 Task: Invite Team Member Softage.1@softage.net to Workspace Event Technology Rentals. Invite Team Member Softage.2@softage.net to Workspace Event Technology Rentals. Invite Team Member Softage.3@softage.net to Workspace Event Technology Rentals. Invite Team Member Softage.4@softage.net to Workspace Event Technology Rentals
Action: Mouse moved to (966, 120)
Screenshot: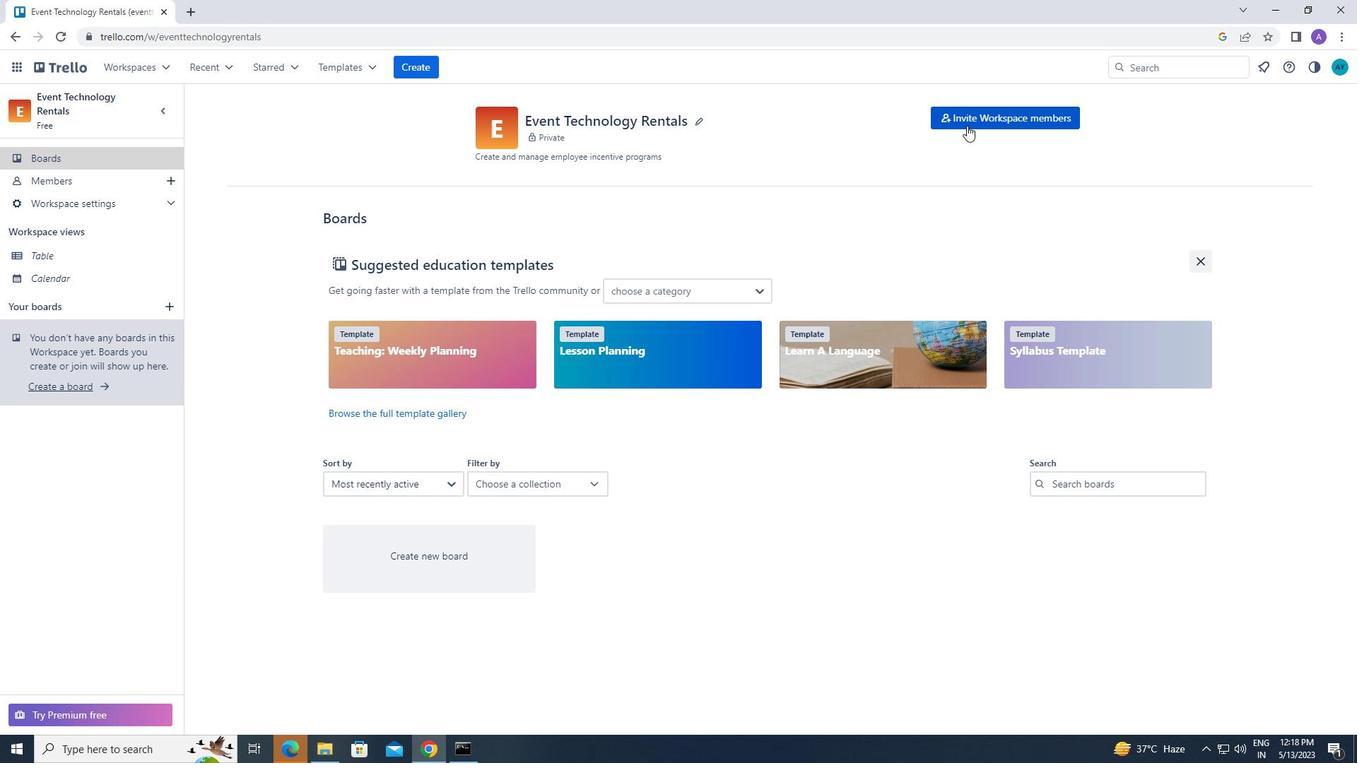 
Action: Mouse pressed left at (966, 120)
Screenshot: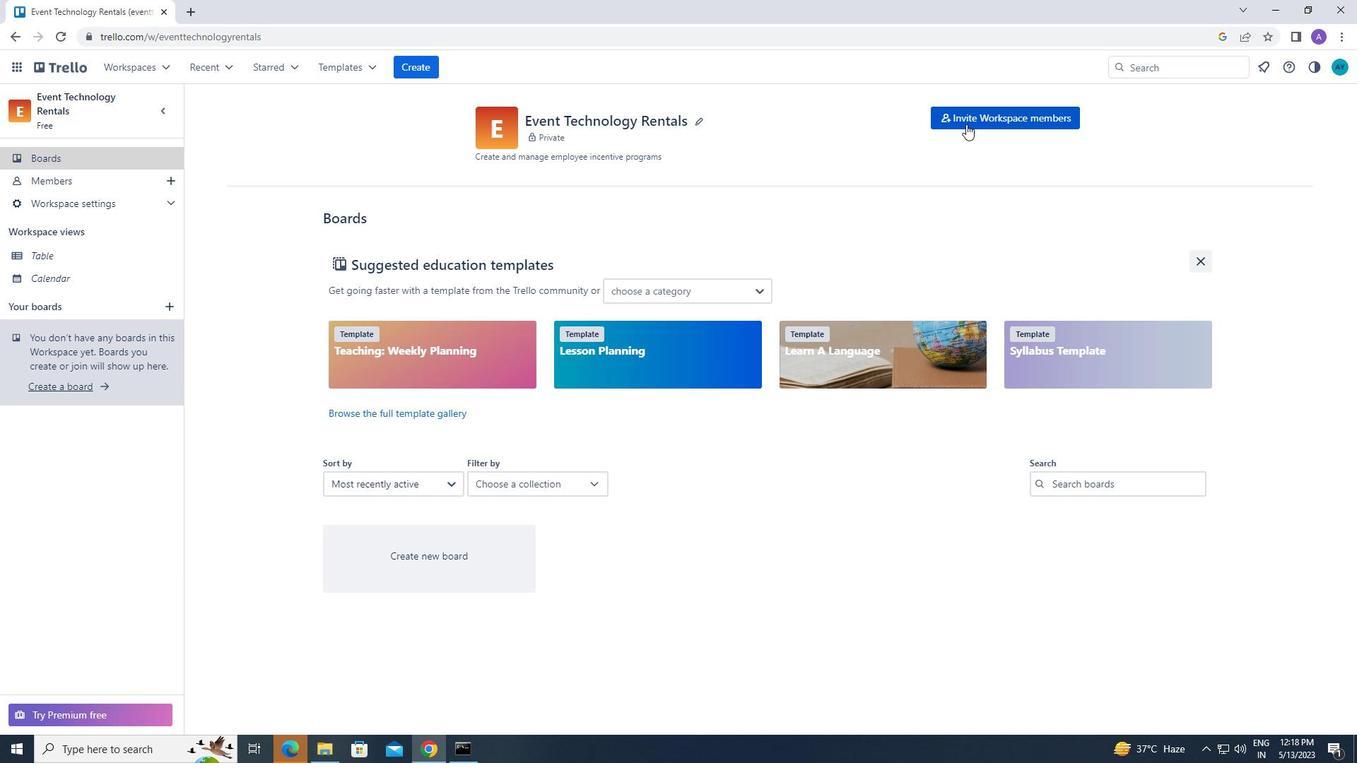
Action: Mouse moved to (677, 387)
Screenshot: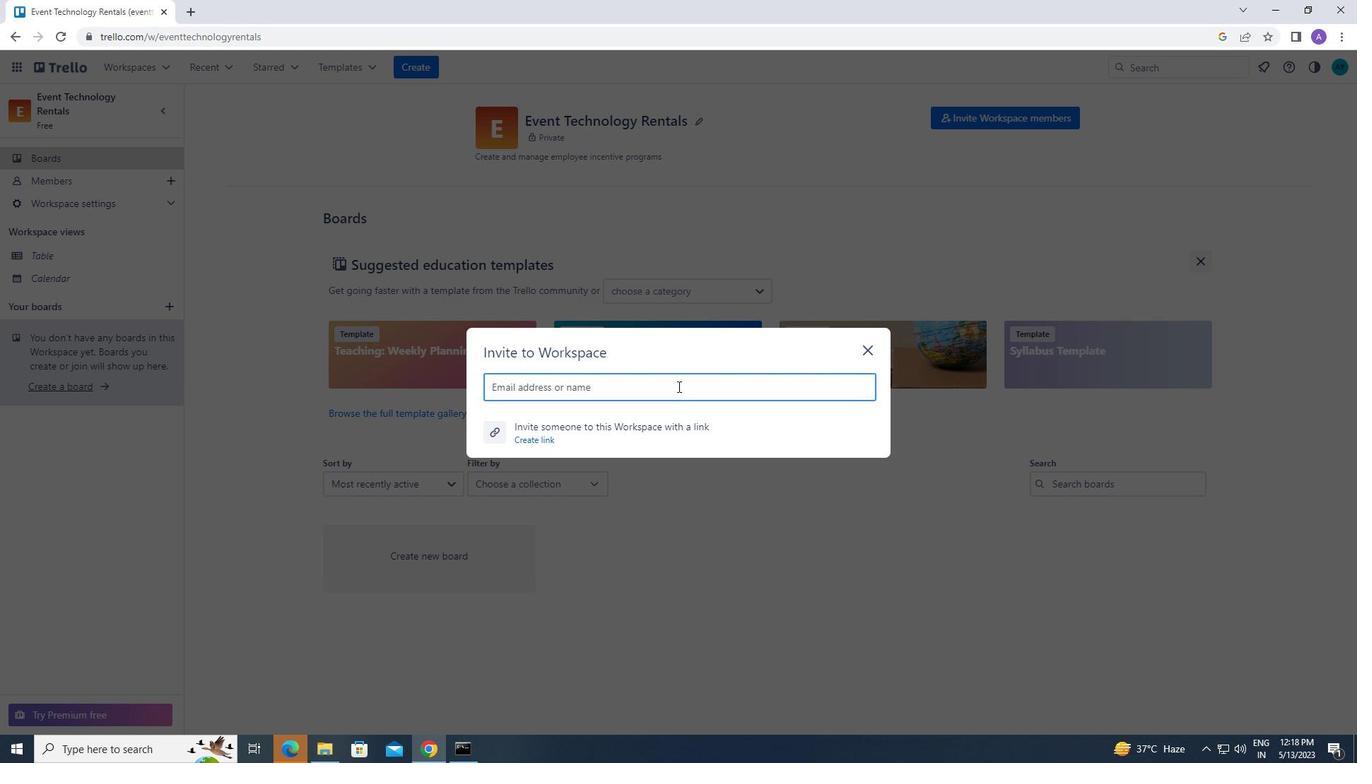
Action: Mouse pressed left at (677, 387)
Screenshot: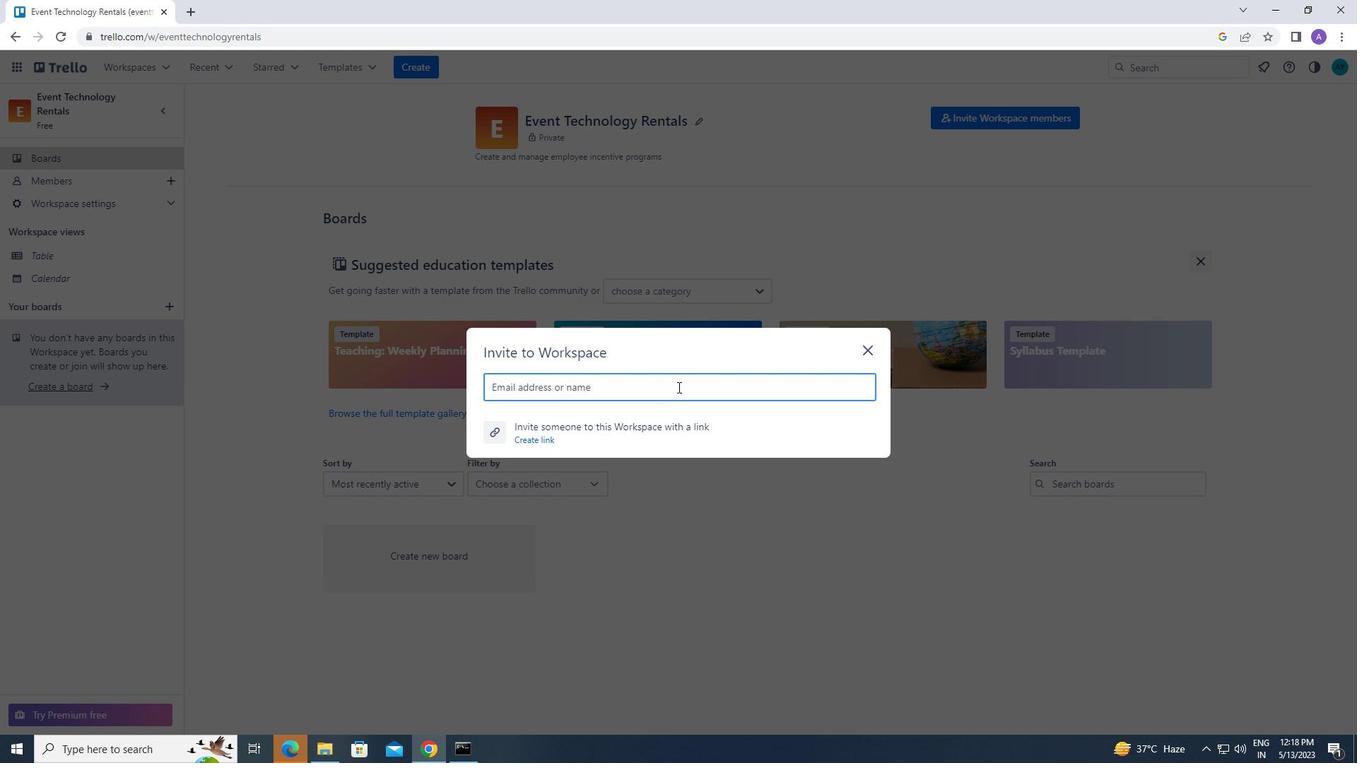 
Action: Key pressed <Key.caps_lock><Key.caps_lock>s<Key.caps_lock>oftage.1<Key.shift_r><Key.shift_r><Key.shift_r>@softage.net
Screenshot: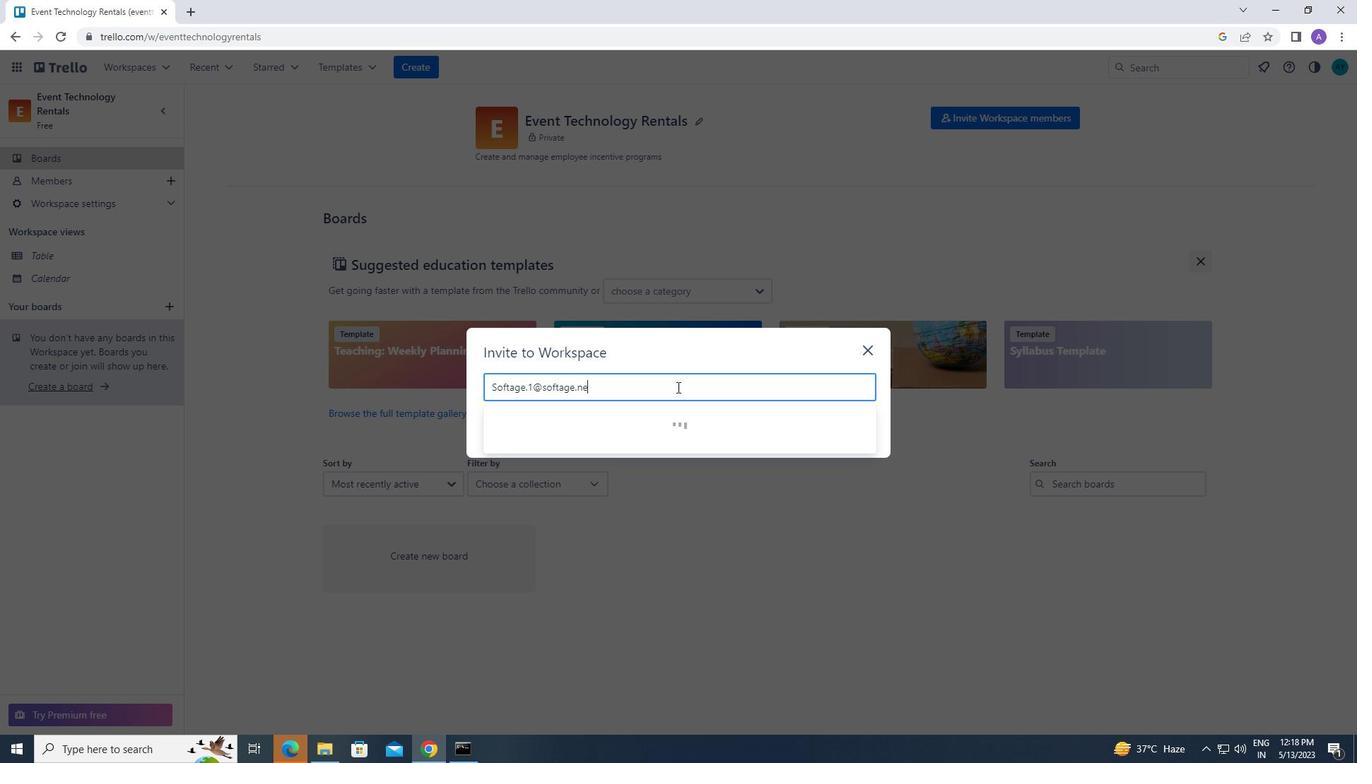 
Action: Mouse moved to (594, 428)
Screenshot: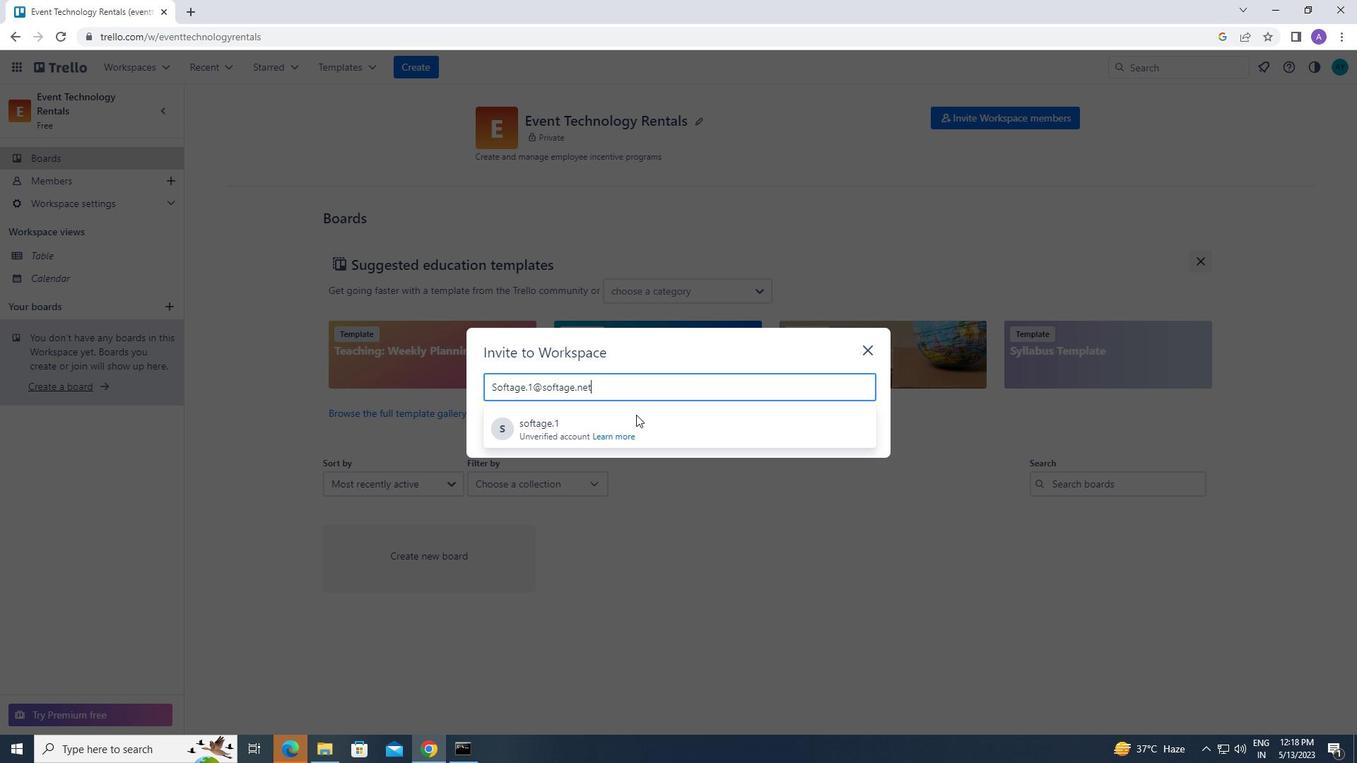 
Action: Mouse pressed left at (594, 428)
Screenshot: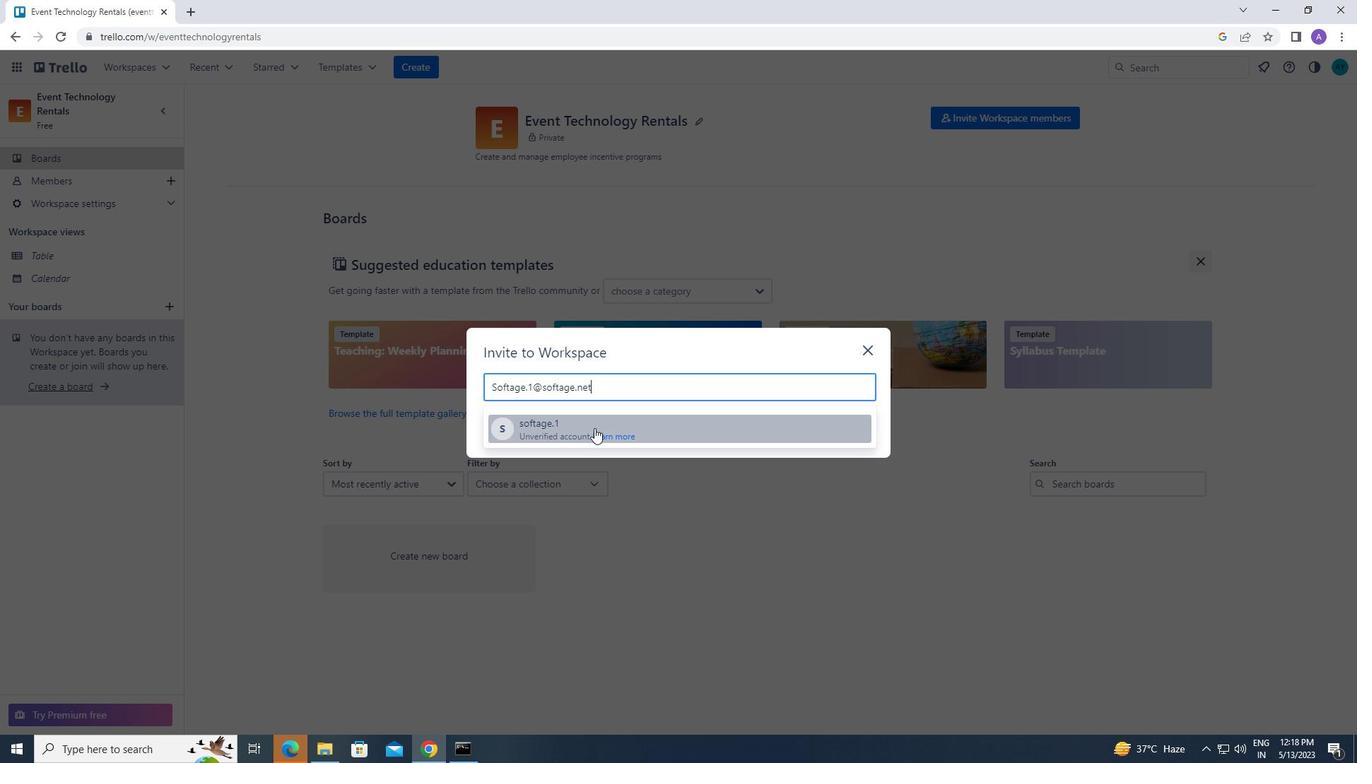 
Action: Mouse moved to (603, 350)
Screenshot: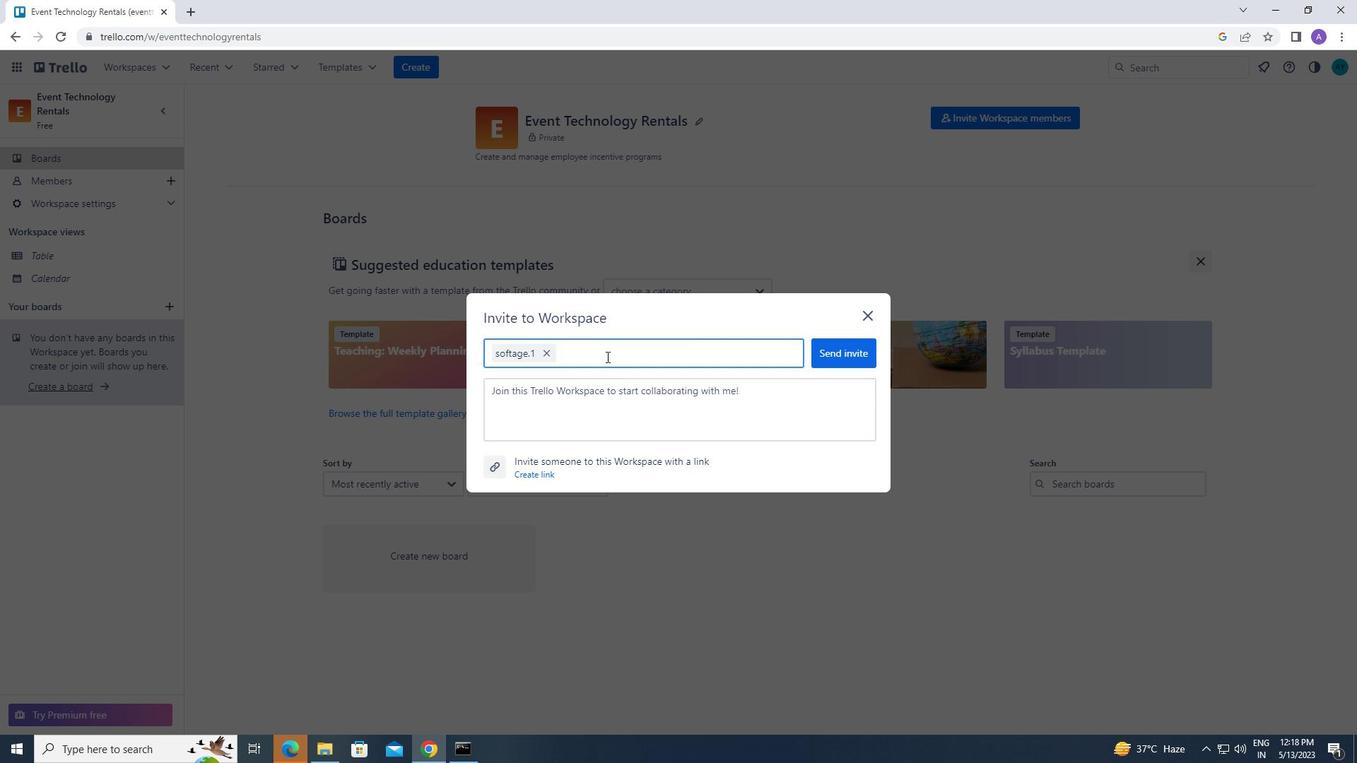 
Action: Mouse pressed left at (603, 350)
Screenshot: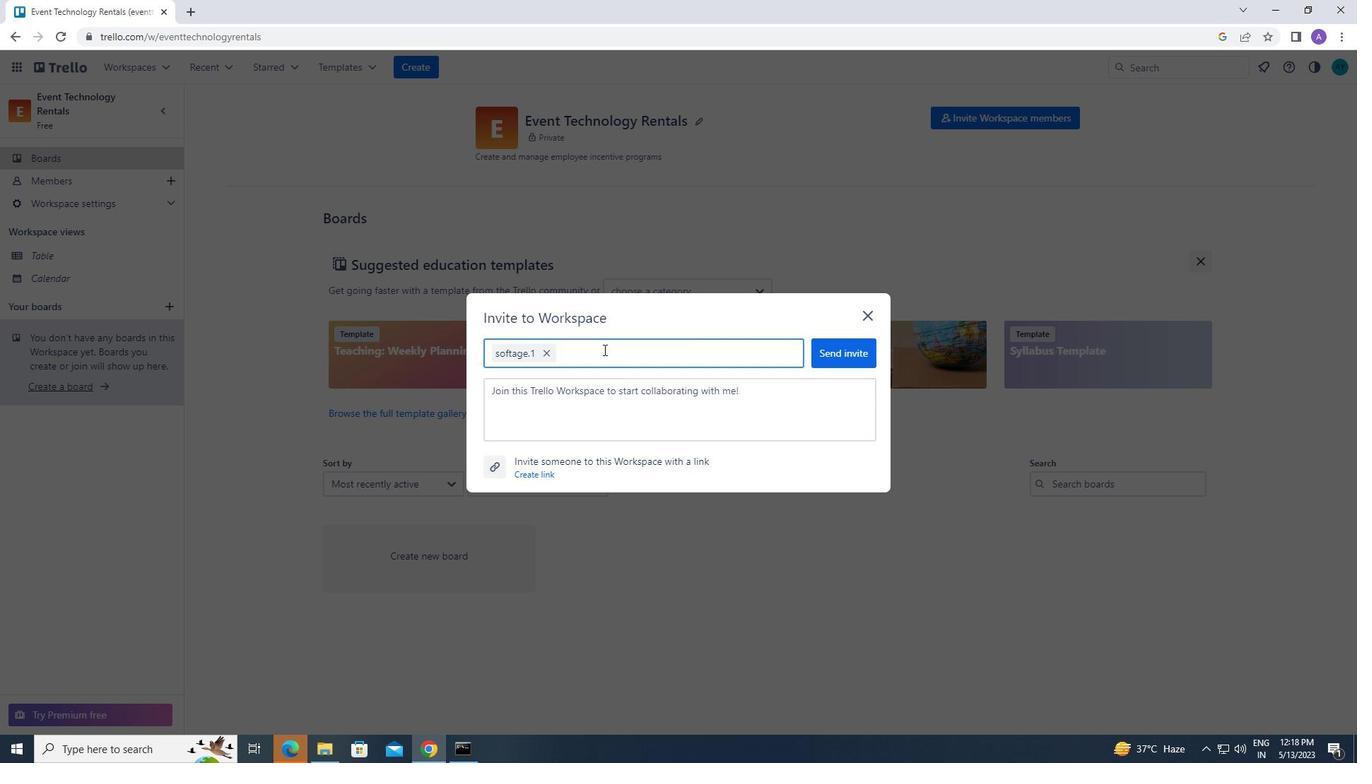 
Action: Key pressed <Key.caps_lock>s<Key.caps_lock>oftage.2<Key.shift_r>@
Screenshot: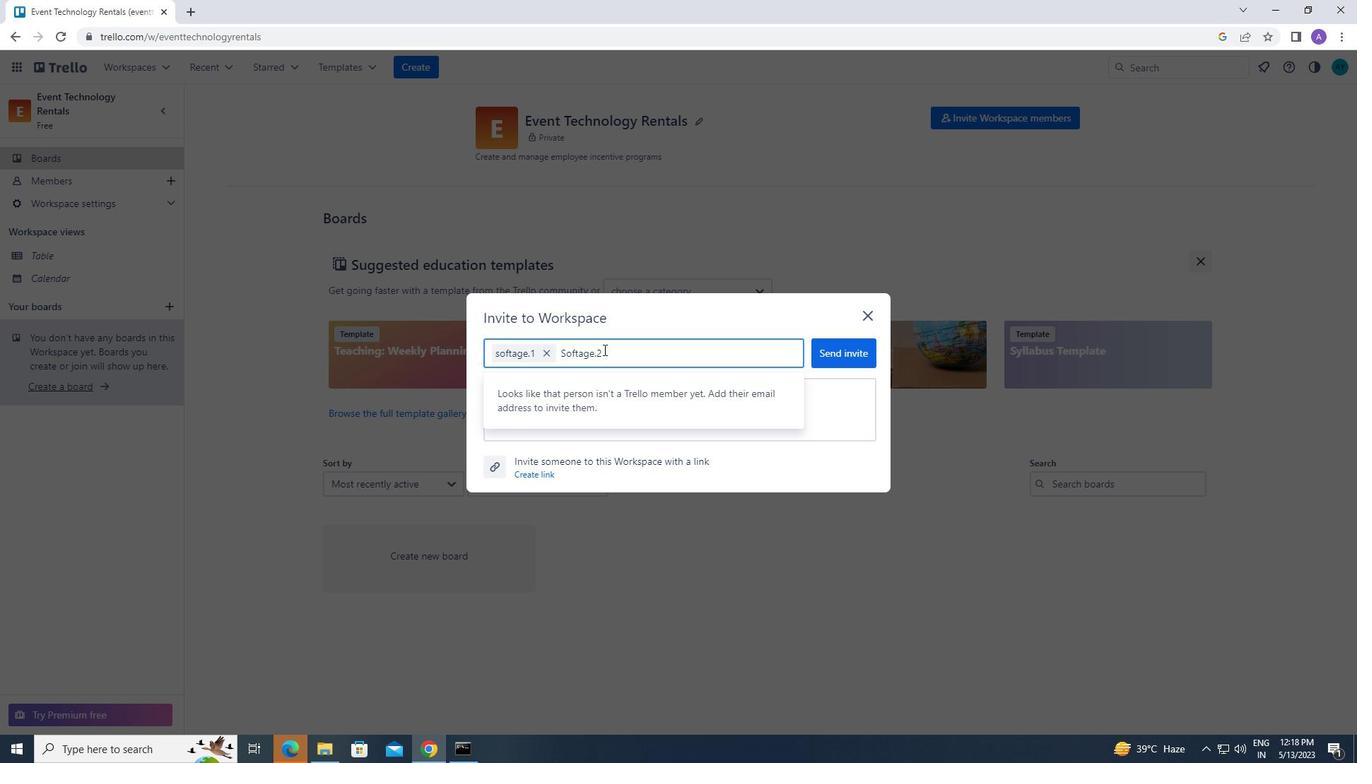 
Action: Mouse moved to (689, 326)
Screenshot: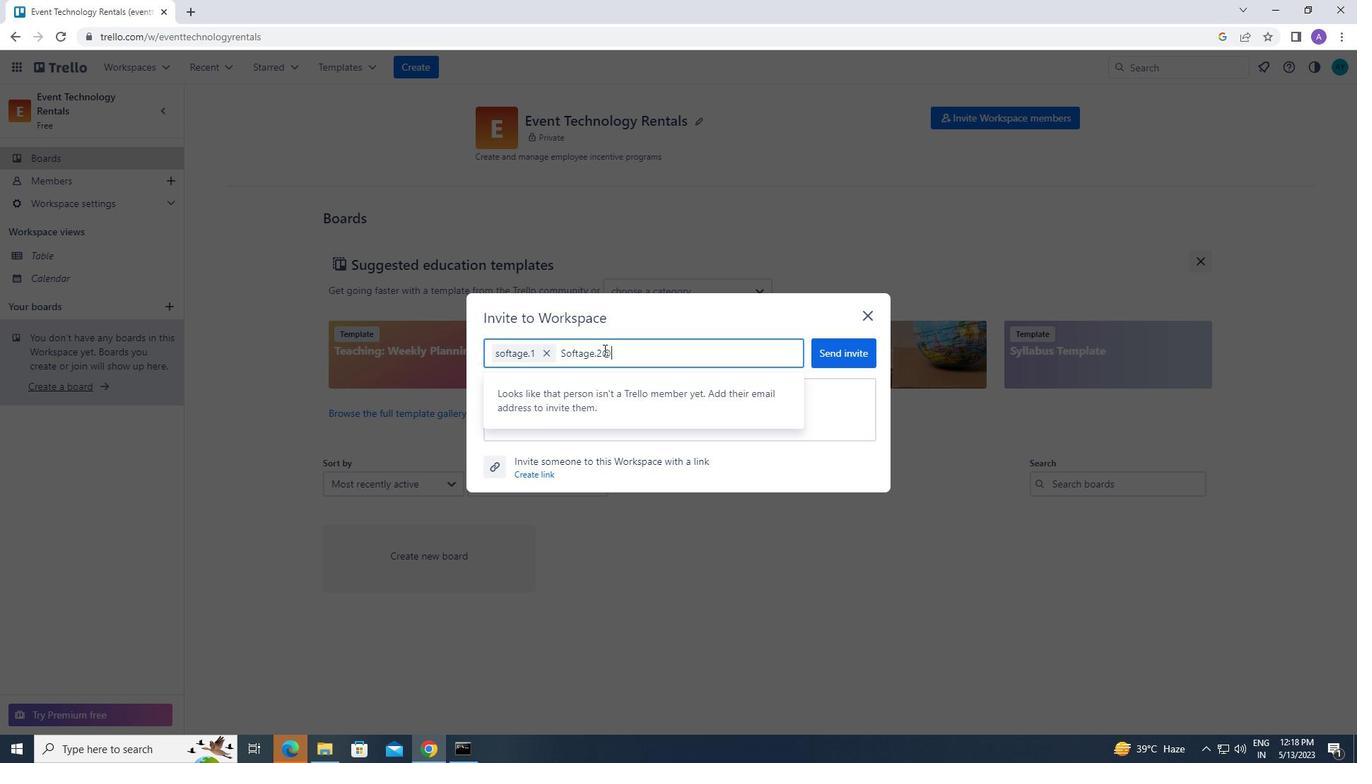 
Action: Key pressed softage.net
Screenshot: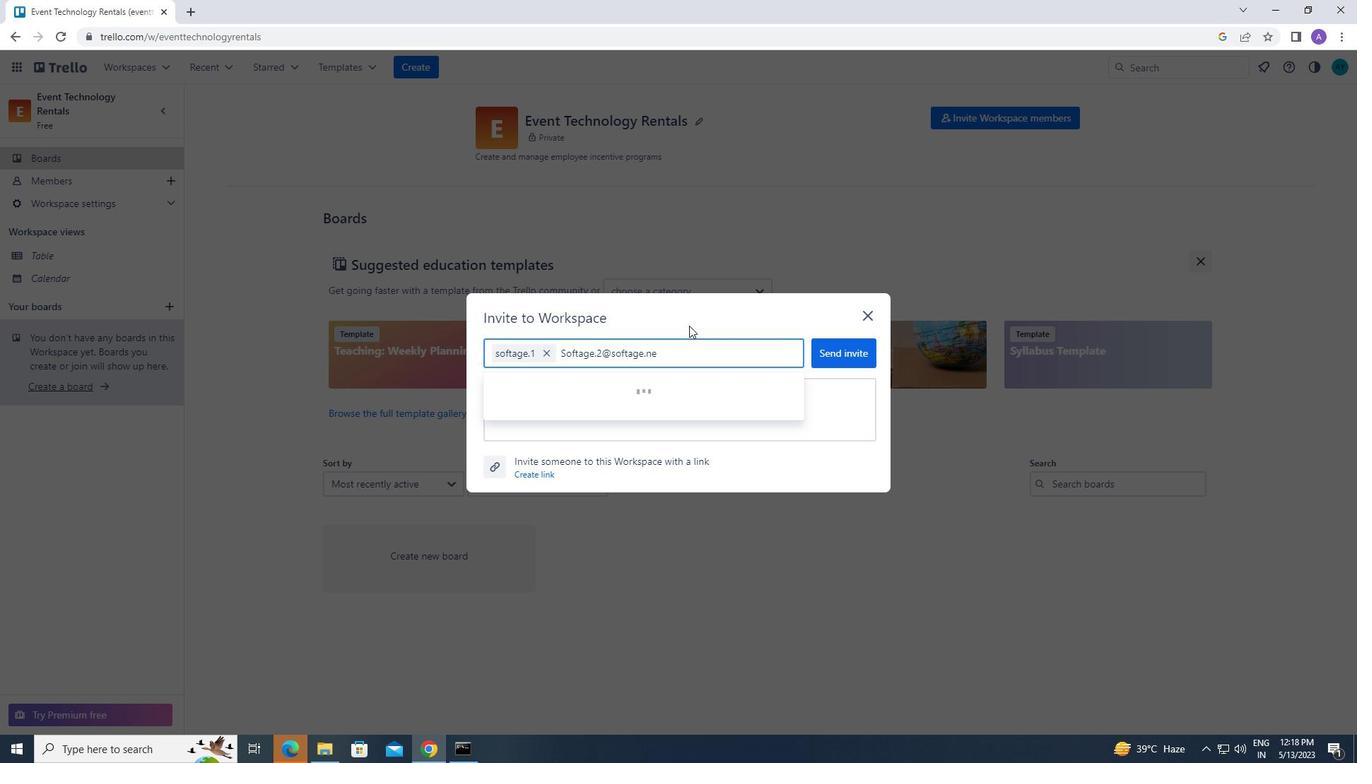 
Action: Mouse moved to (564, 393)
Screenshot: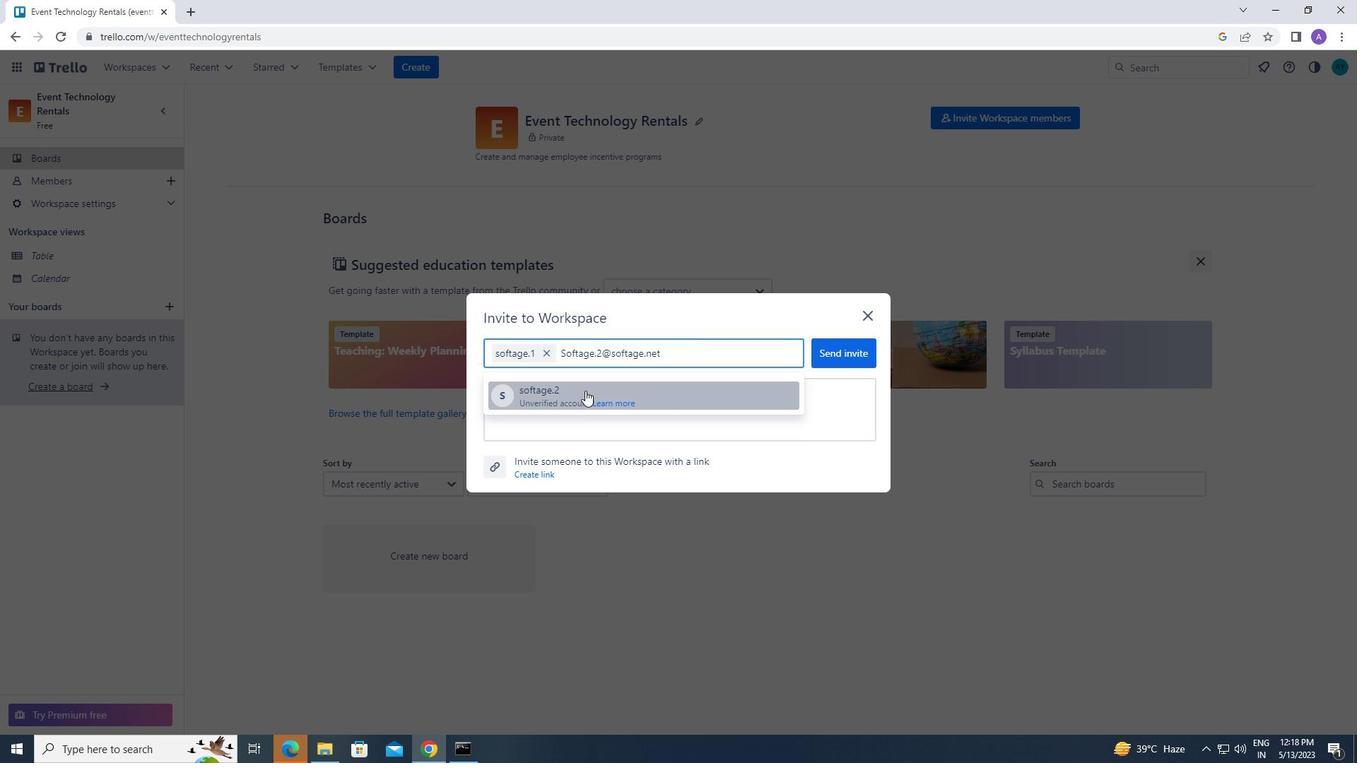 
Action: Mouse pressed left at (564, 393)
Screenshot: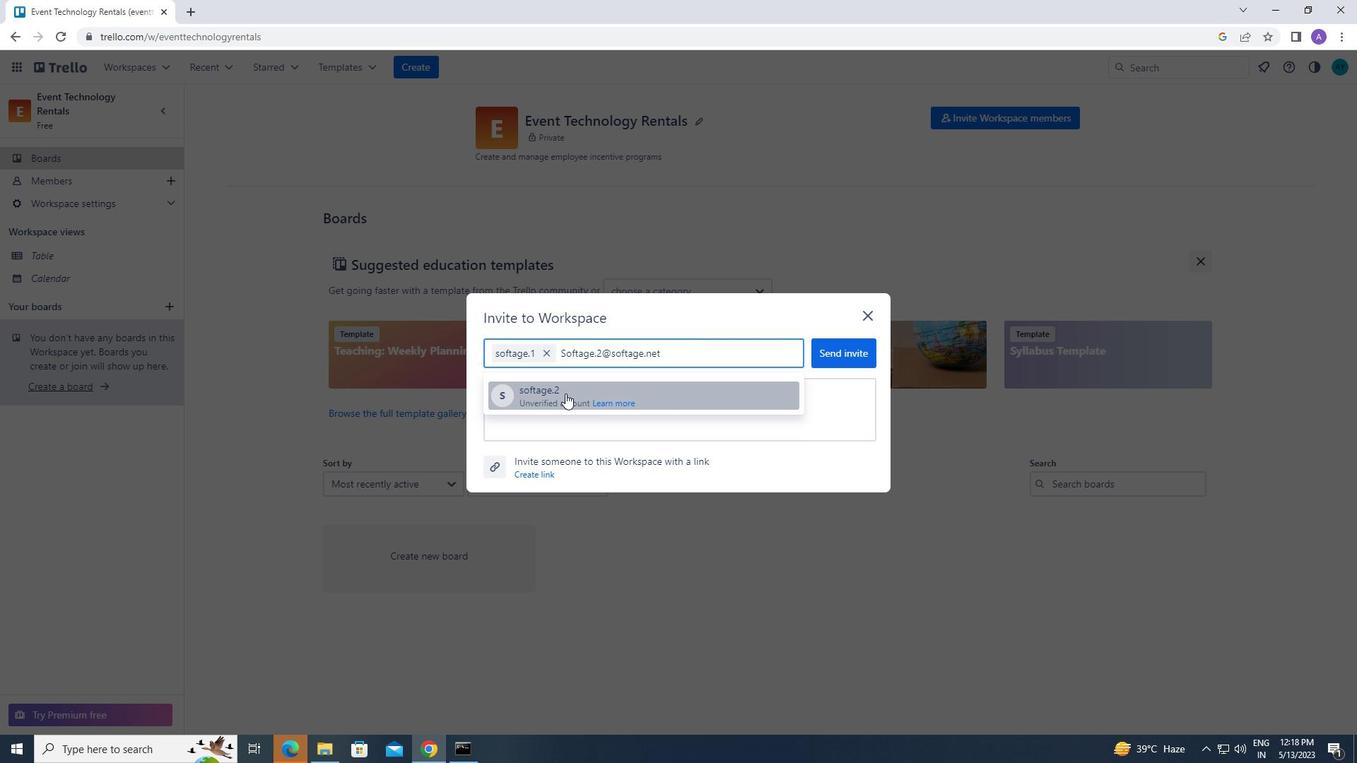 
Action: Mouse moved to (671, 355)
Screenshot: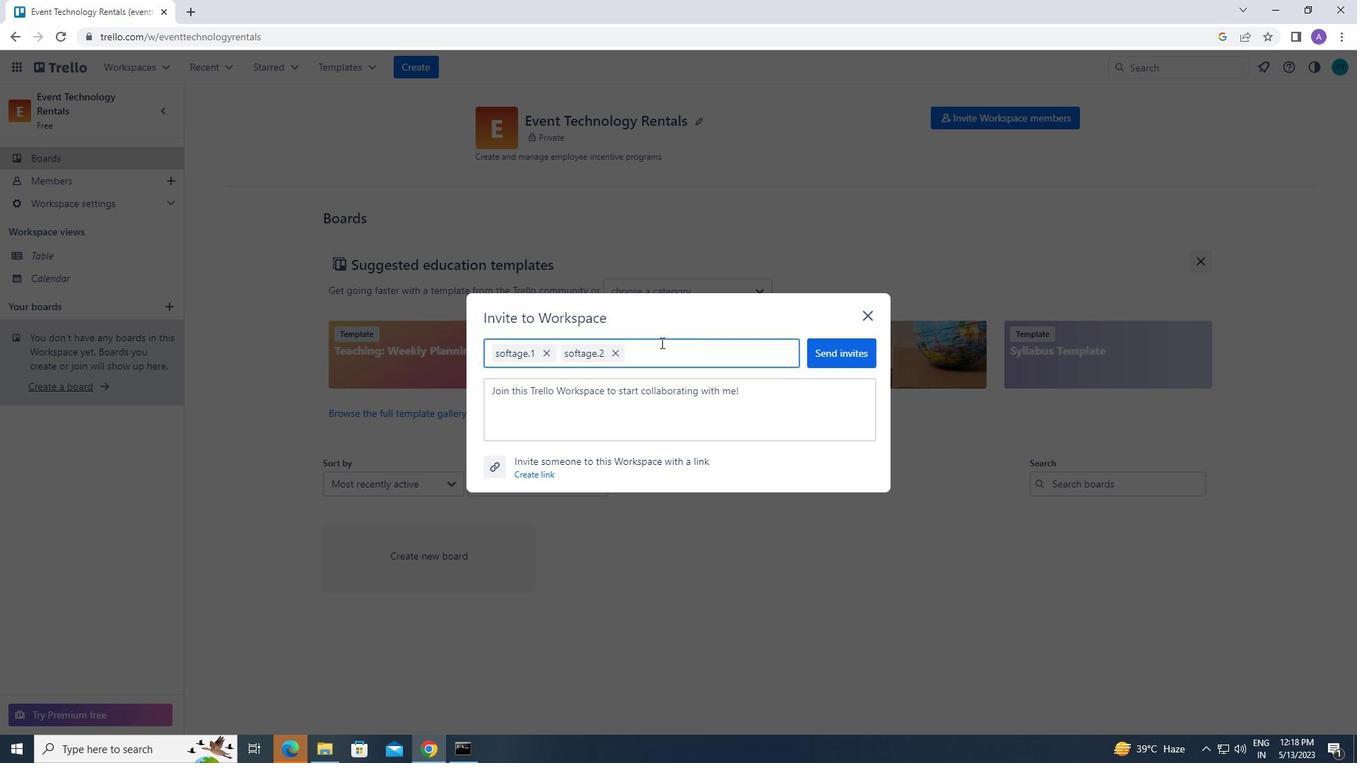 
Action: Key pressed <Key.caps_lock>s<Key.caps_lock>oftage.3<Key.shift_r>@
Screenshot: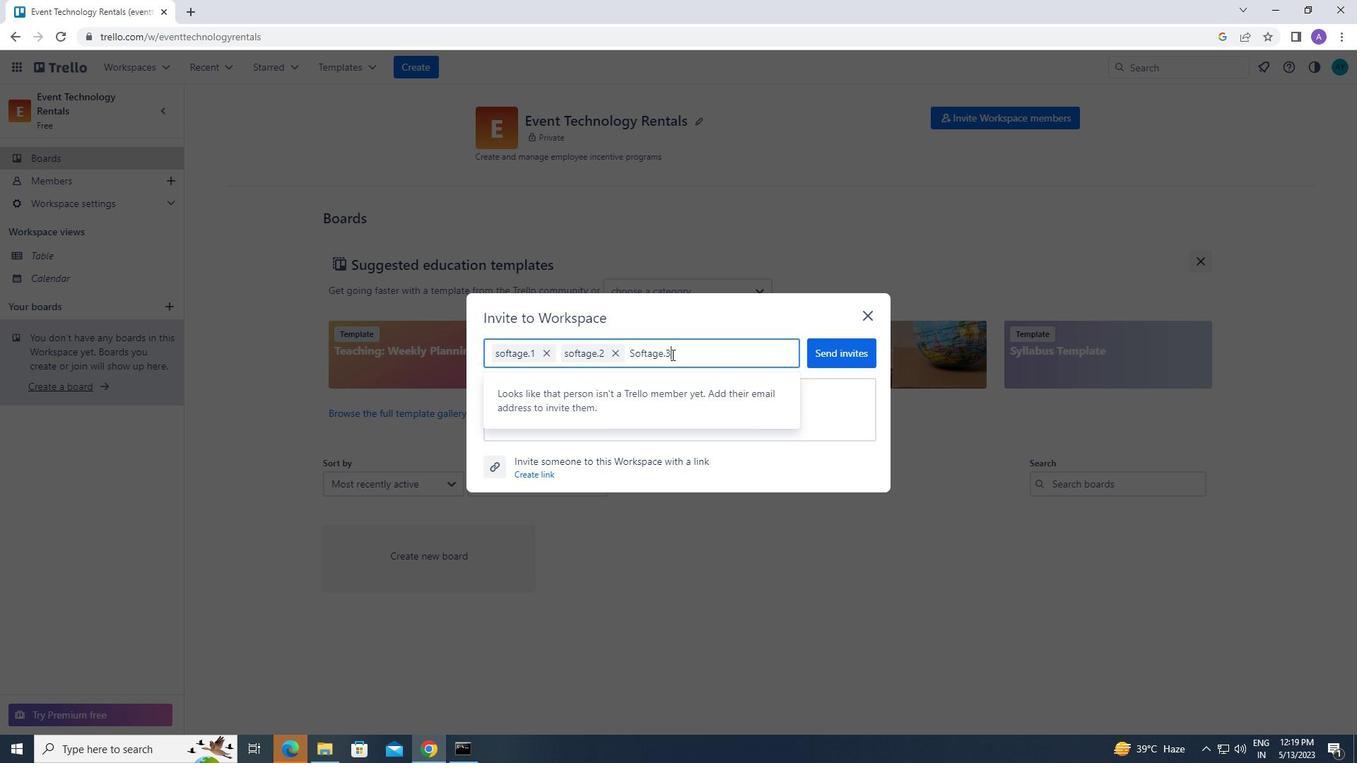 
Action: Mouse moved to (691, 408)
Screenshot: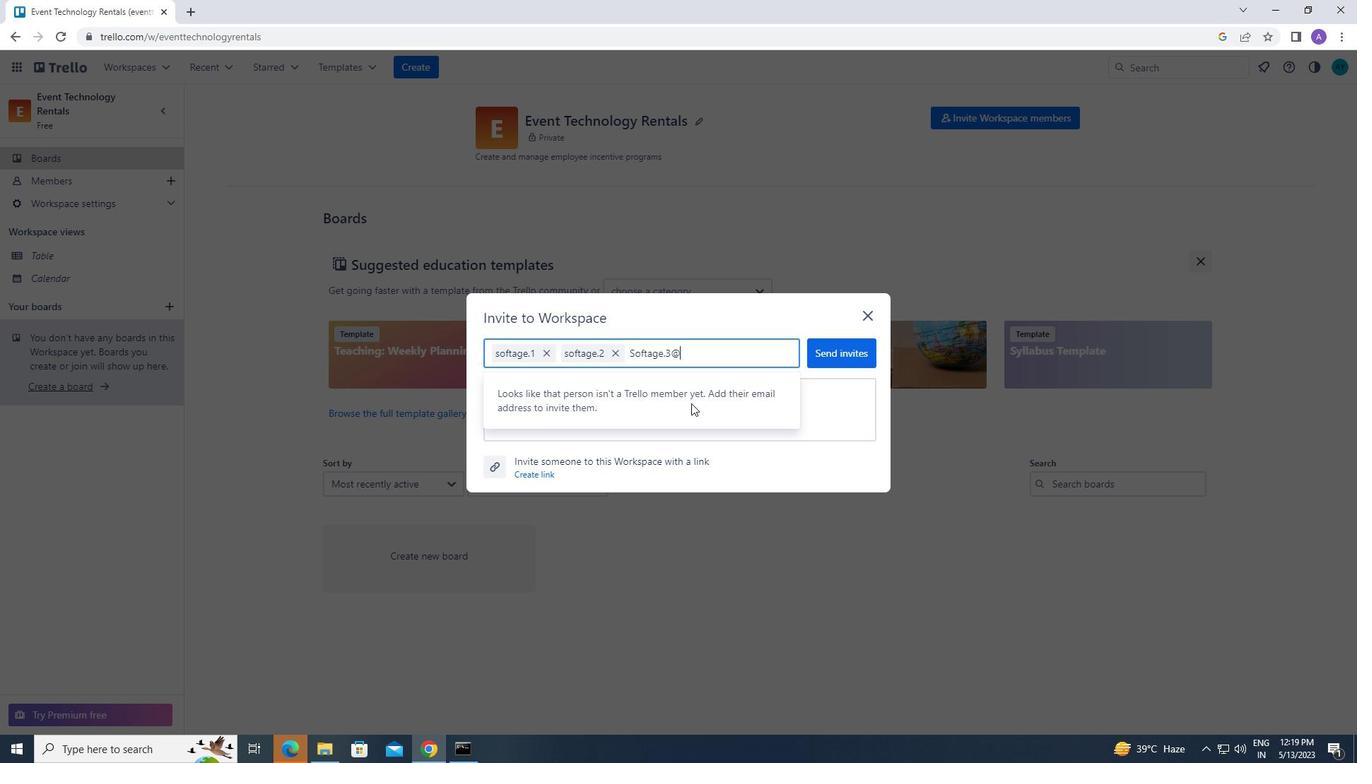 
Action: Key pressed softage.net
Screenshot: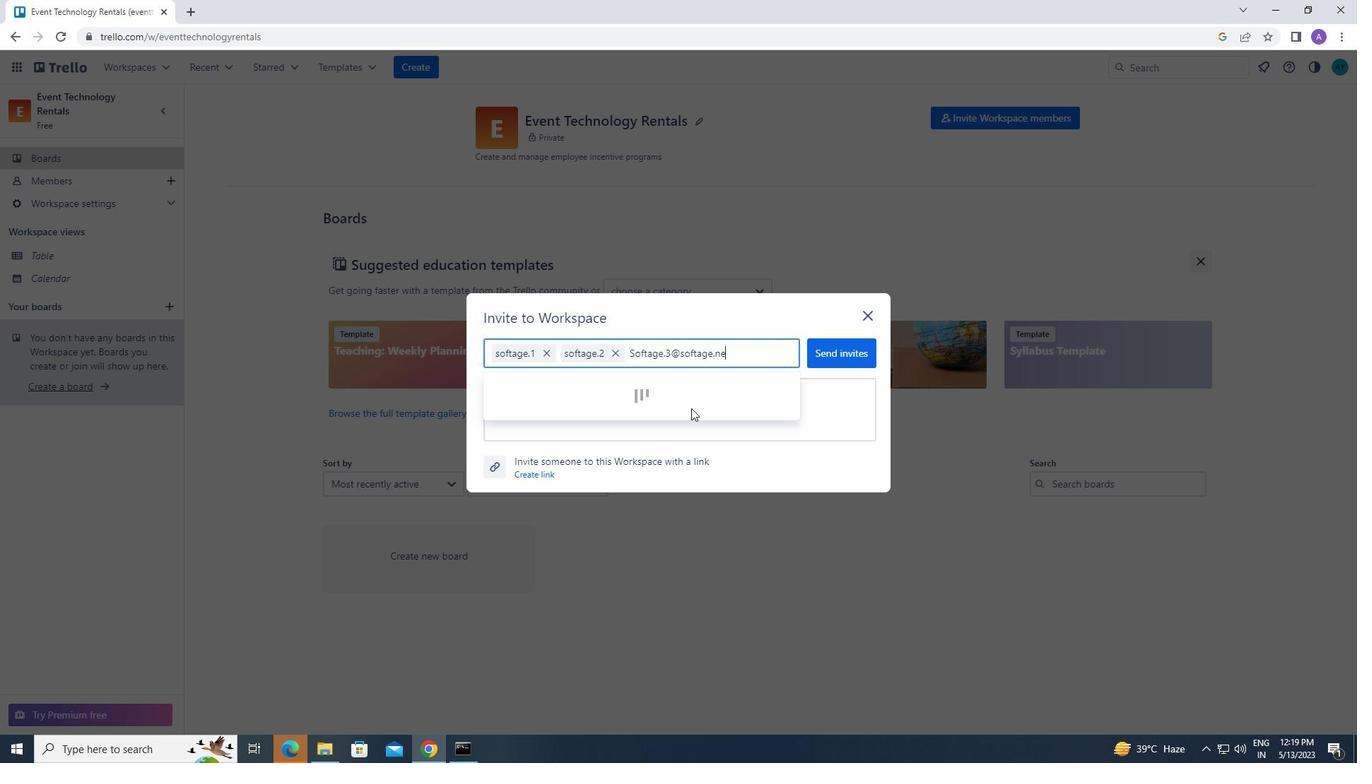 
Action: Mouse moved to (627, 387)
Screenshot: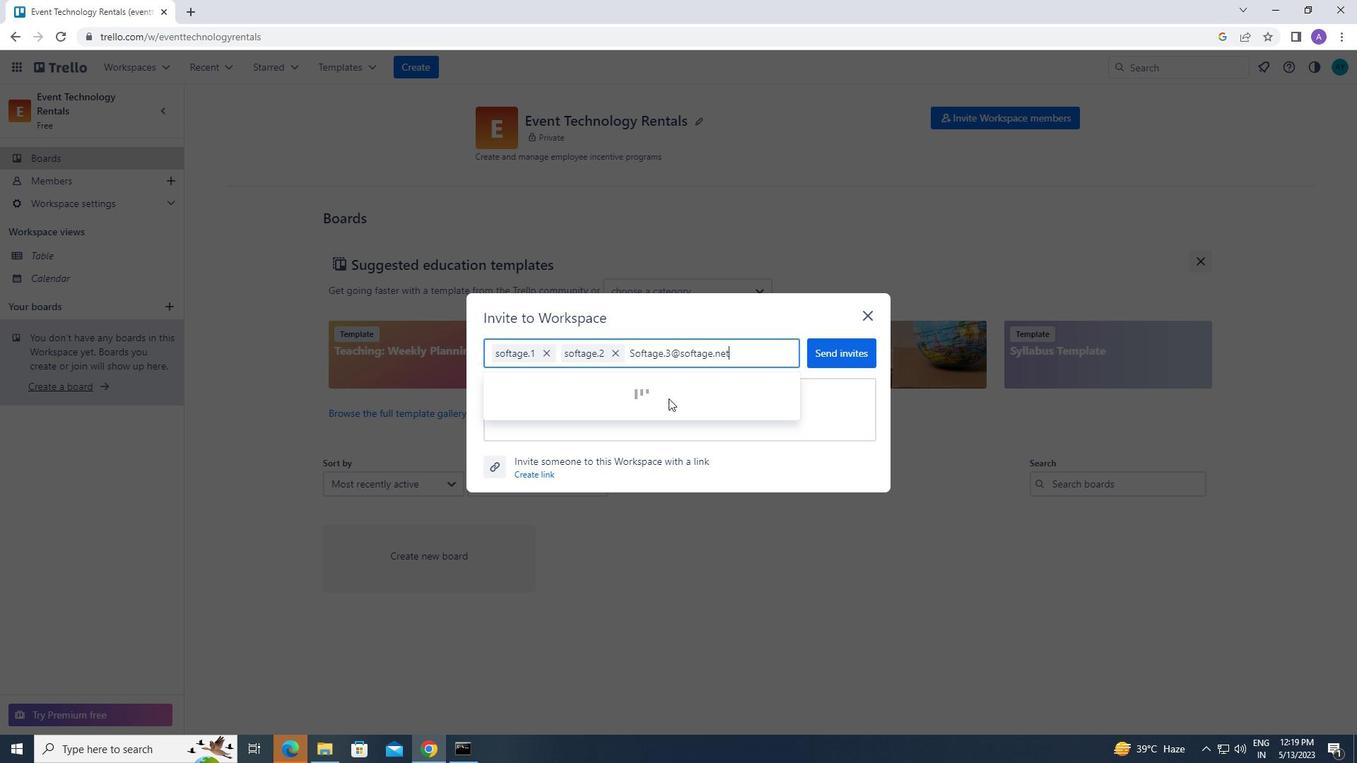 
Action: Mouse pressed left at (627, 387)
Screenshot: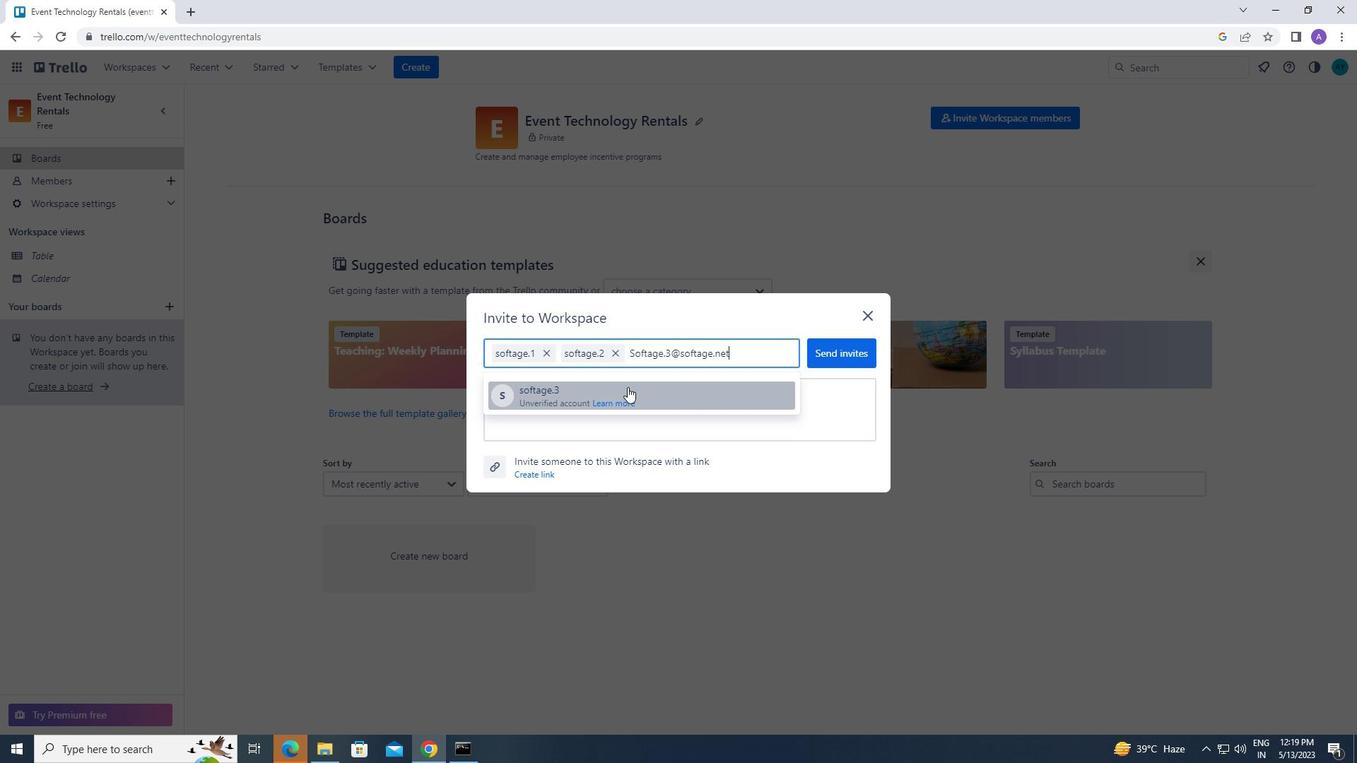 
Action: Mouse moved to (719, 337)
Screenshot: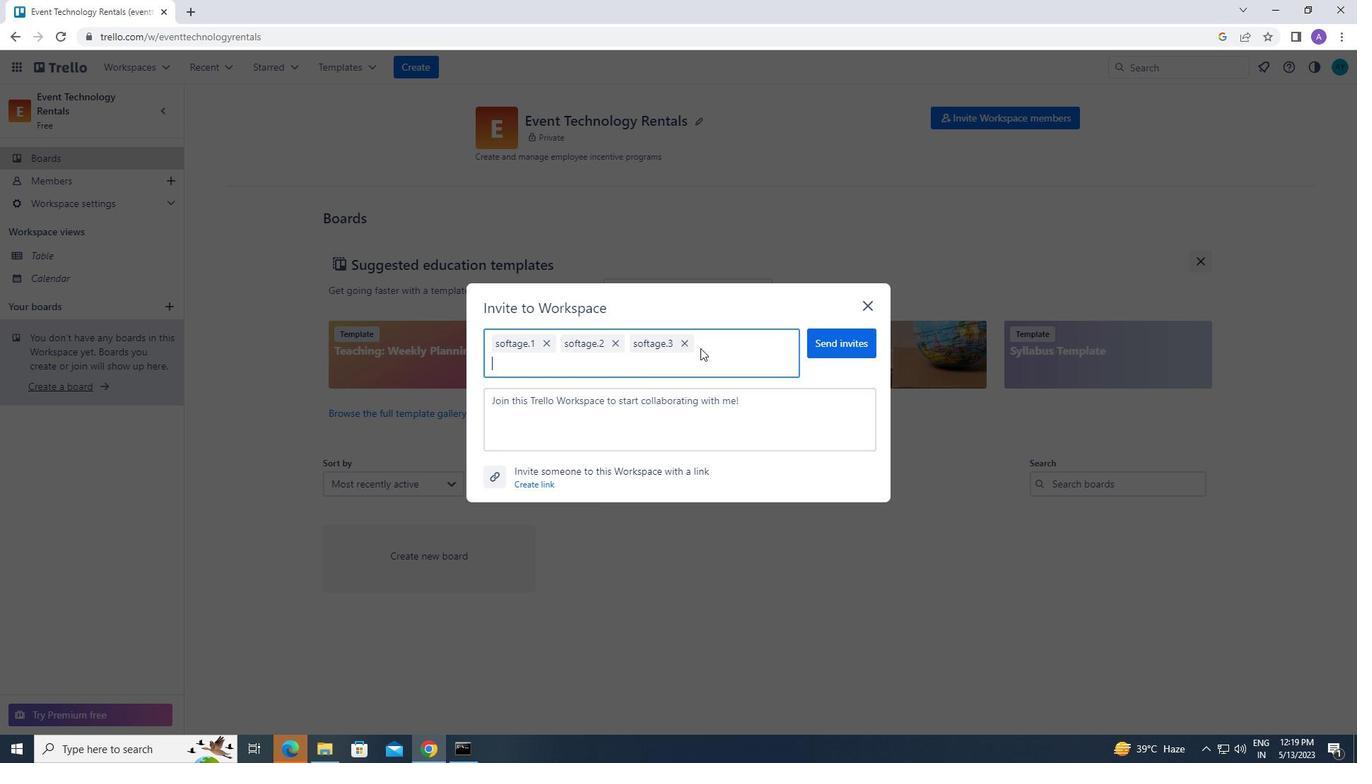 
Action: Key pressed <Key.caps_lock>s<Key.caps_lock>oftage.4<Key.shift_r><Key.shift_r><Key.shift_r><Key.shift_r>@softage.net
Screenshot: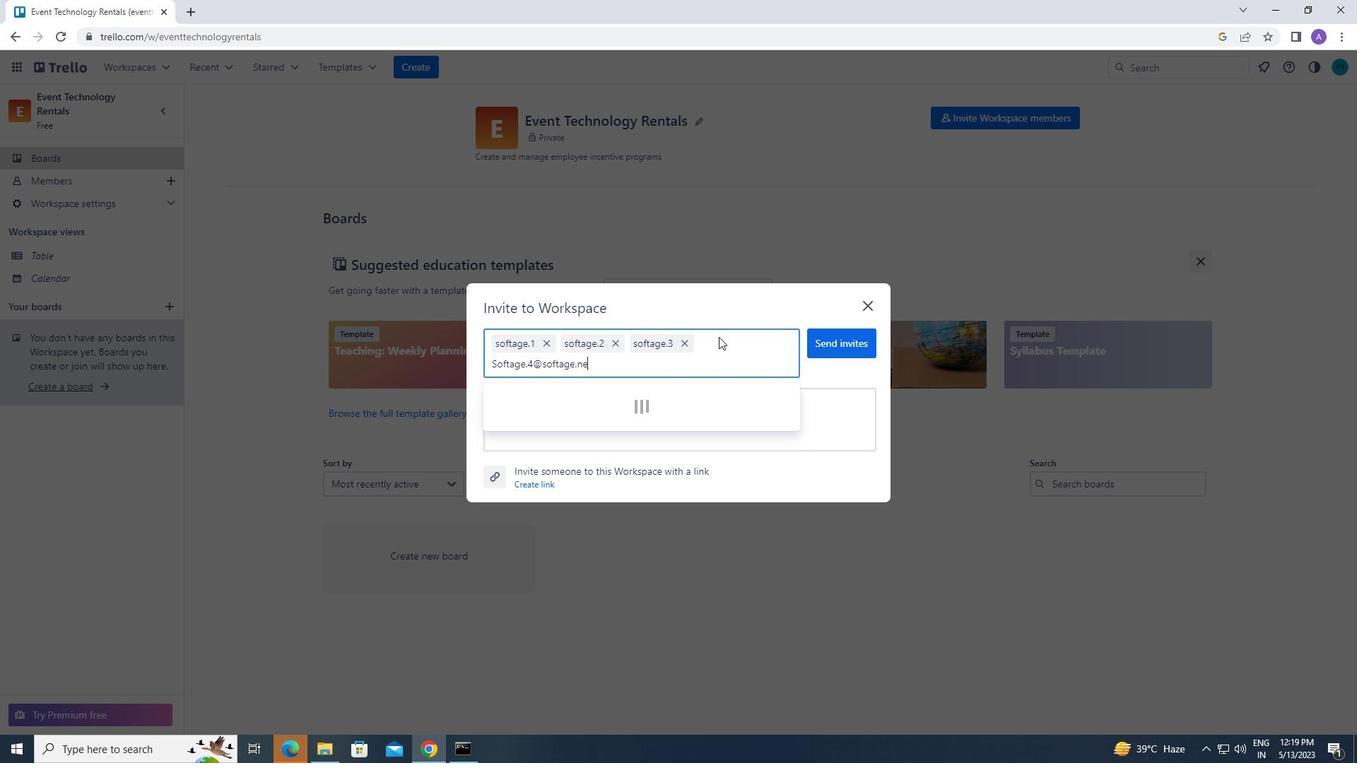 
Action: Mouse moved to (601, 405)
Screenshot: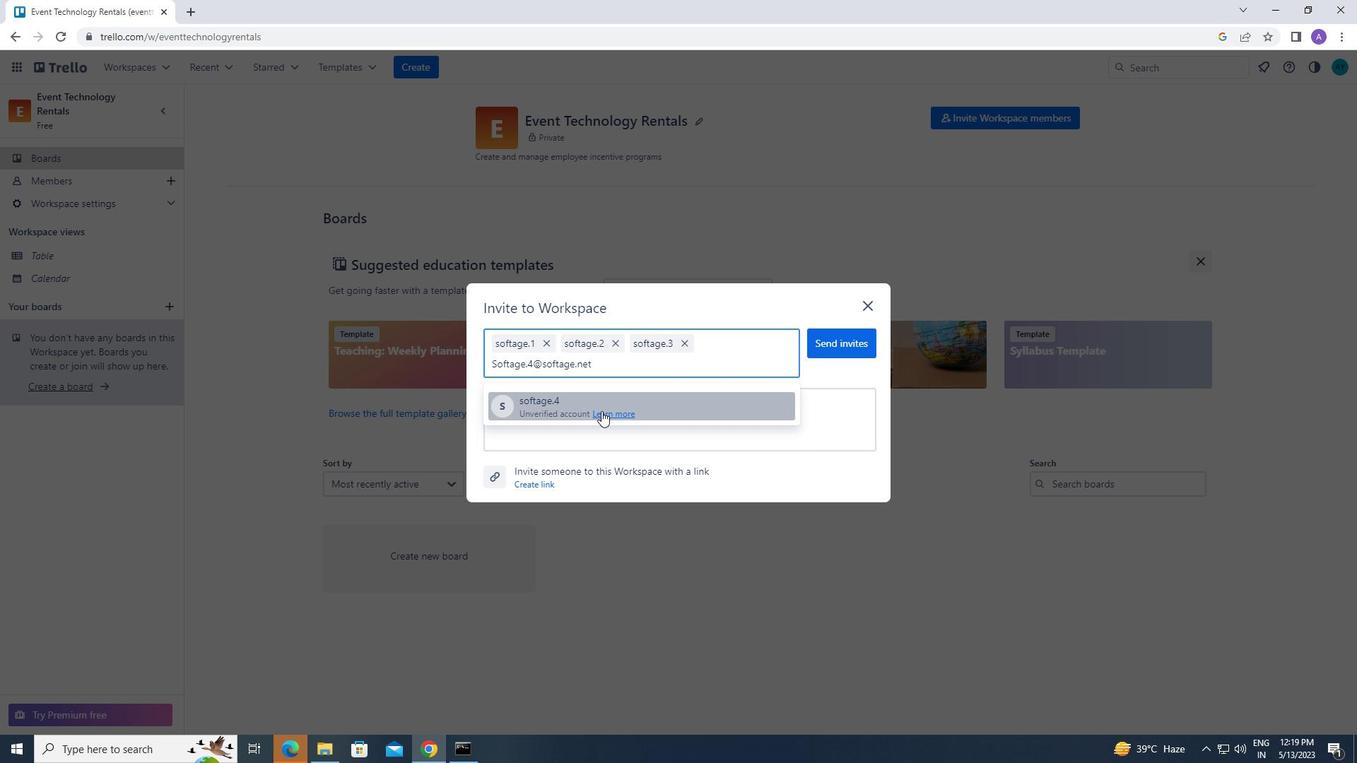 
Action: Mouse pressed left at (601, 405)
Screenshot: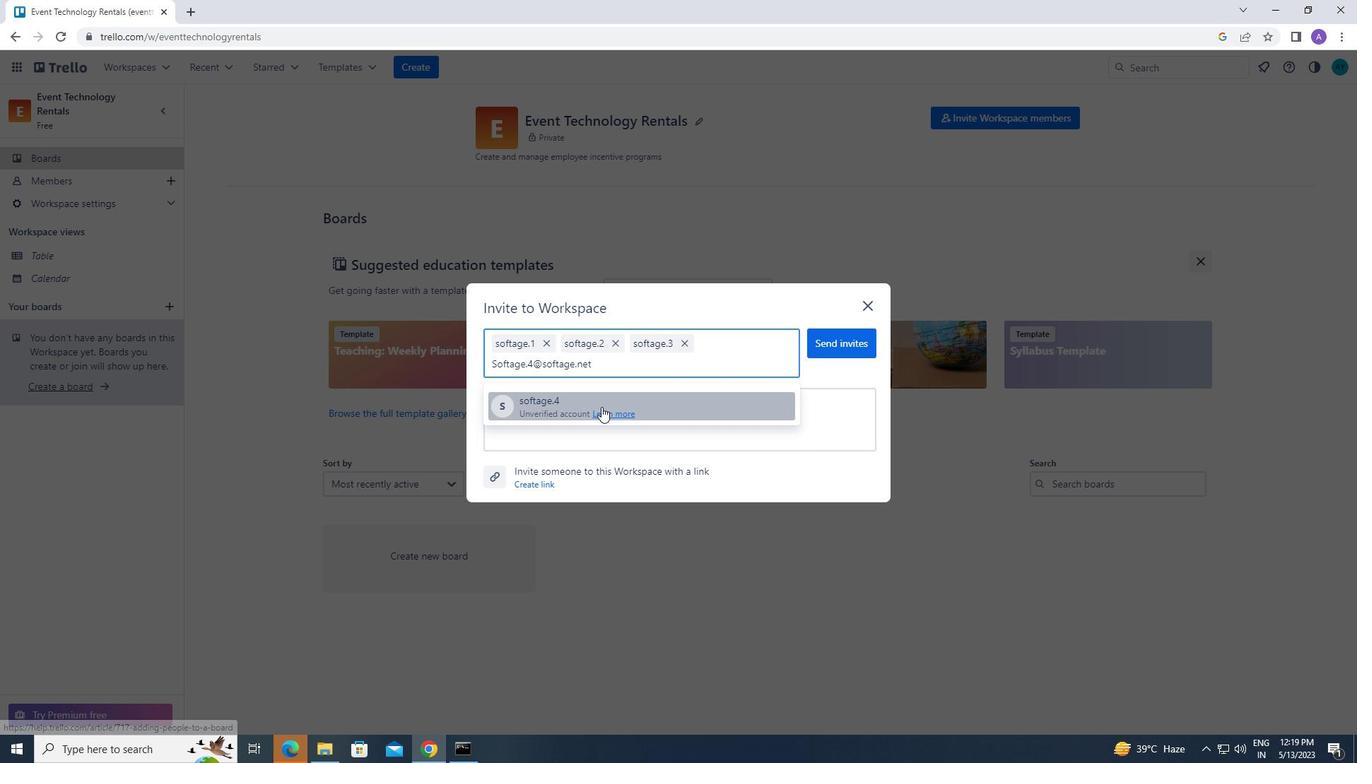 
Action: Mouse moved to (825, 345)
Screenshot: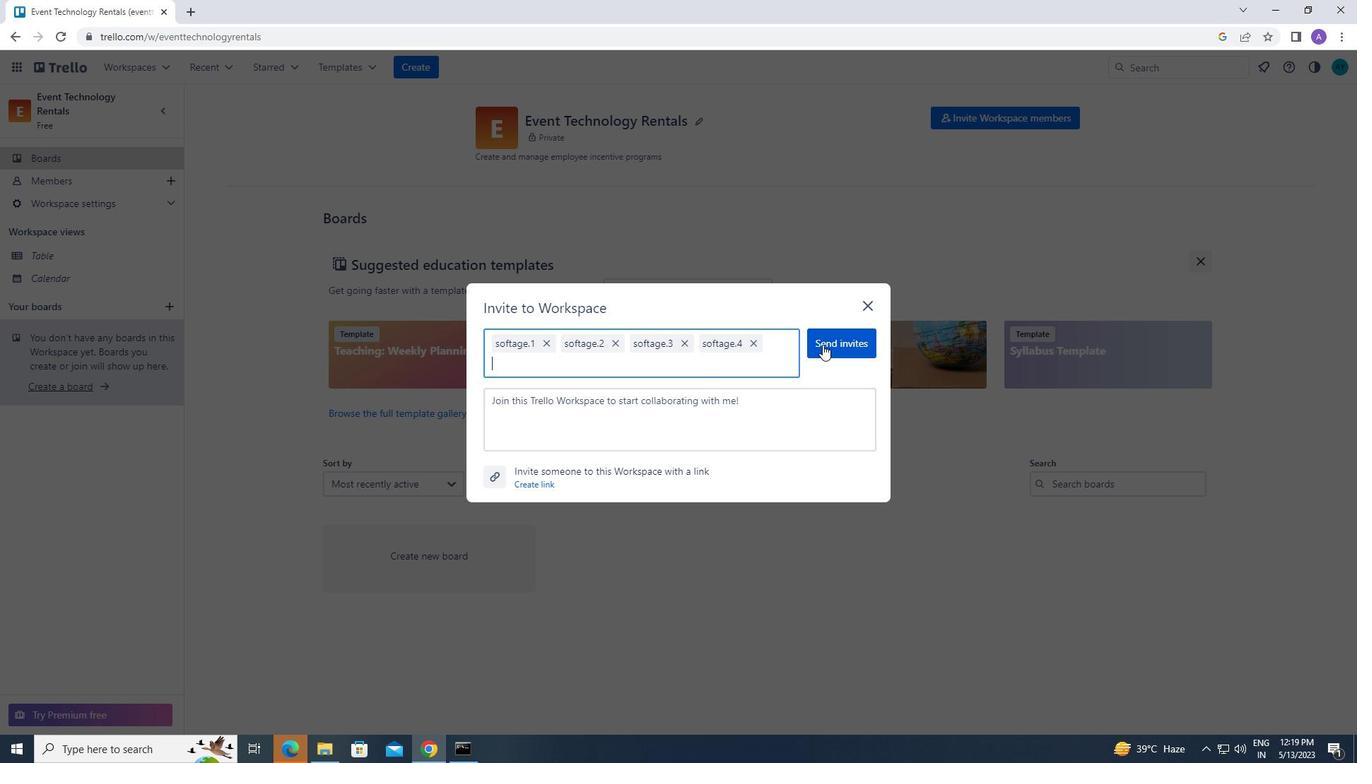 
Action: Mouse pressed left at (825, 345)
Screenshot: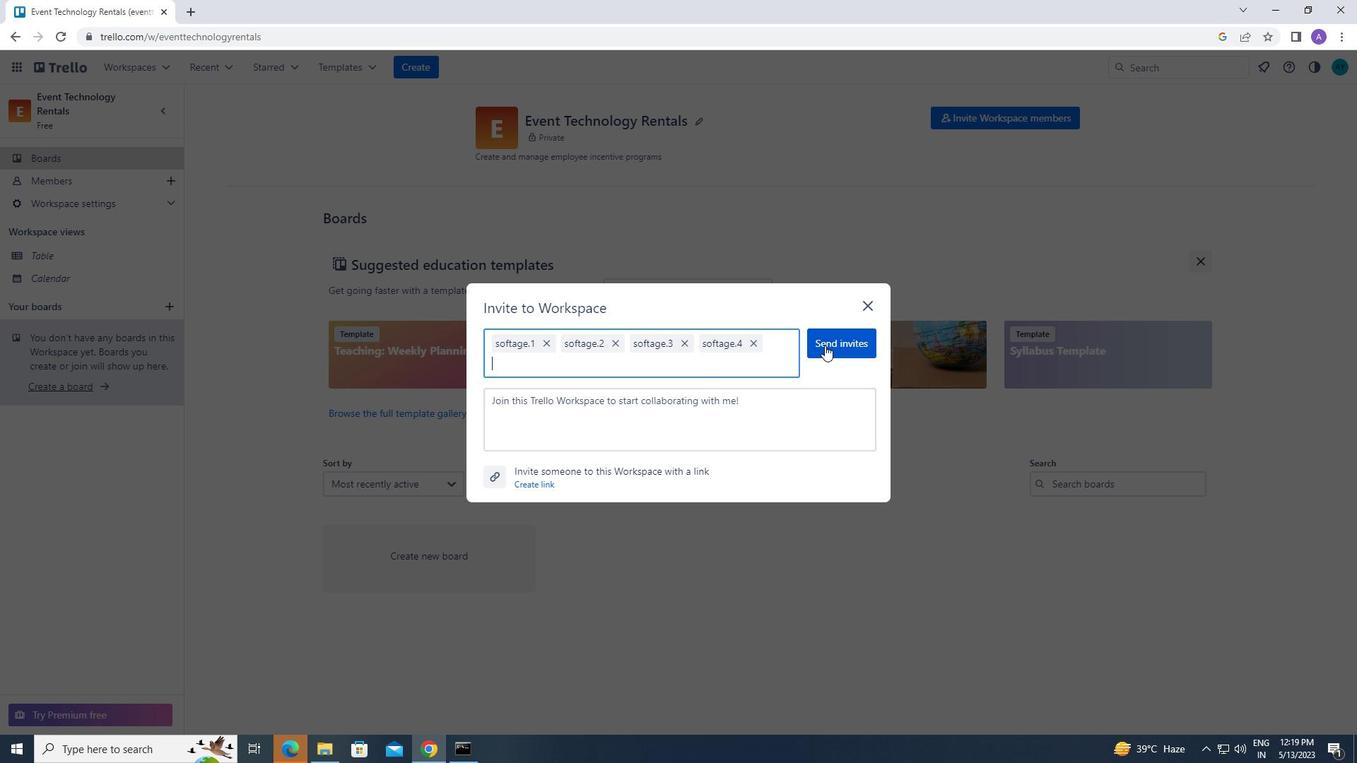 
